Task: Set Answer 3 of the radio button to "Objectives".
Action: Mouse moved to (602, 434)
Screenshot: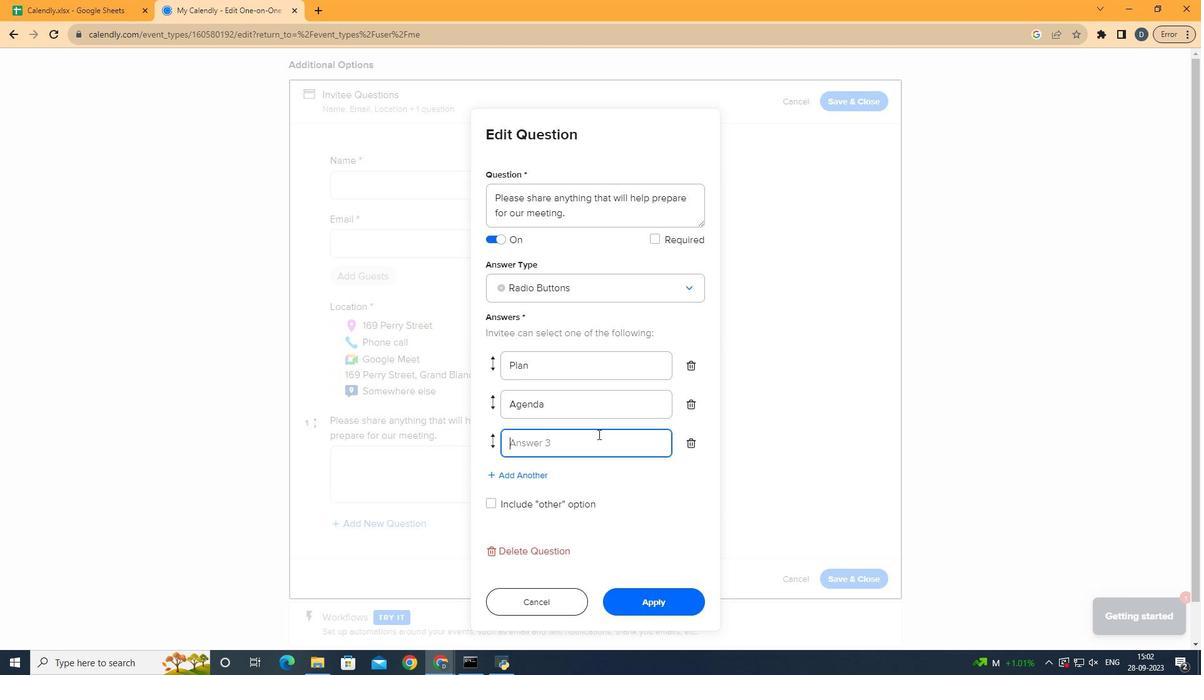 
Action: Mouse pressed left at (602, 434)
Screenshot: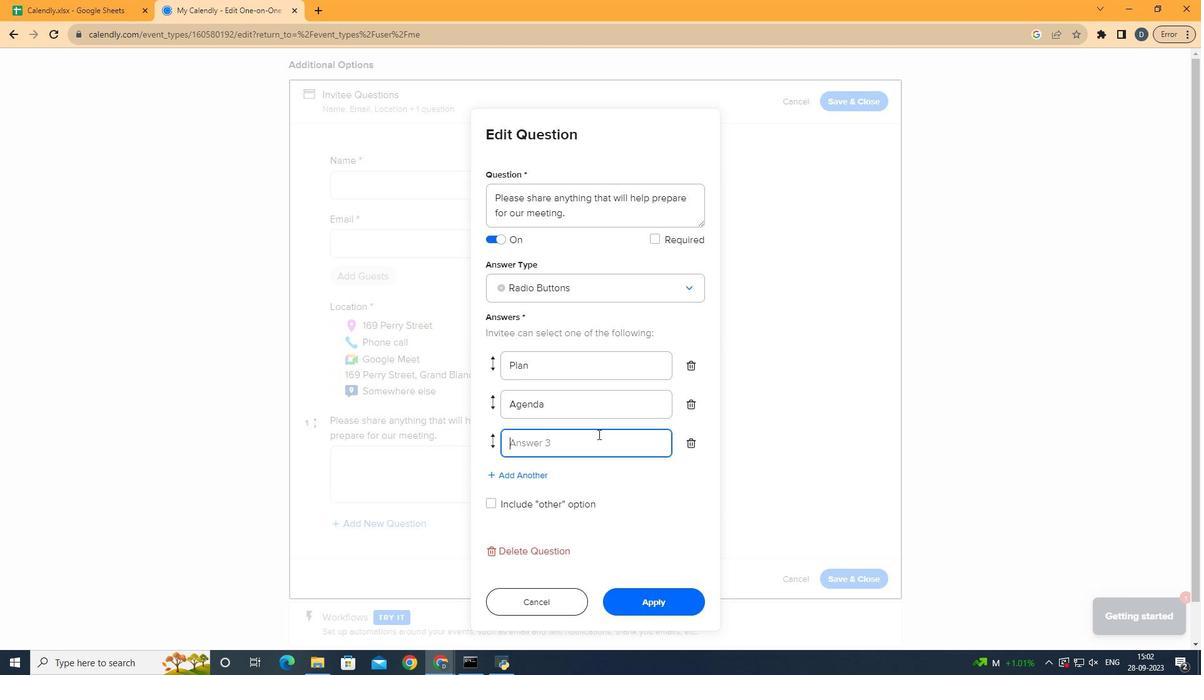
Action: Mouse moved to (598, 434)
Screenshot: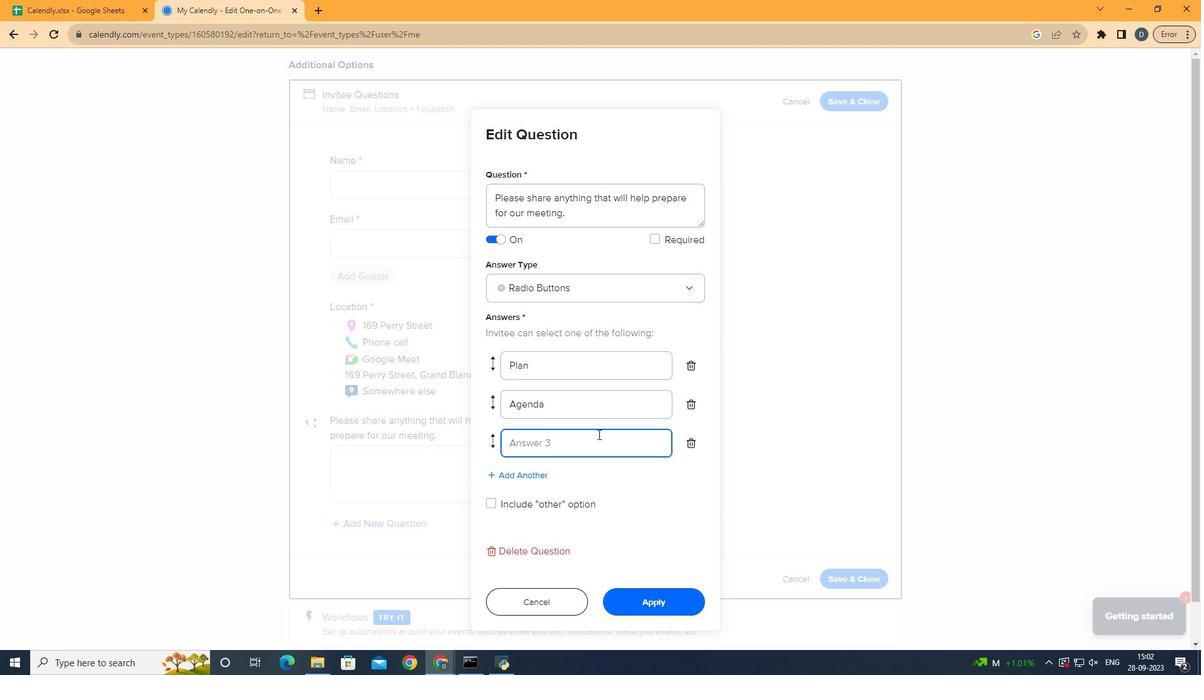
Action: Key pressed <Key.shift>Objectives
Screenshot: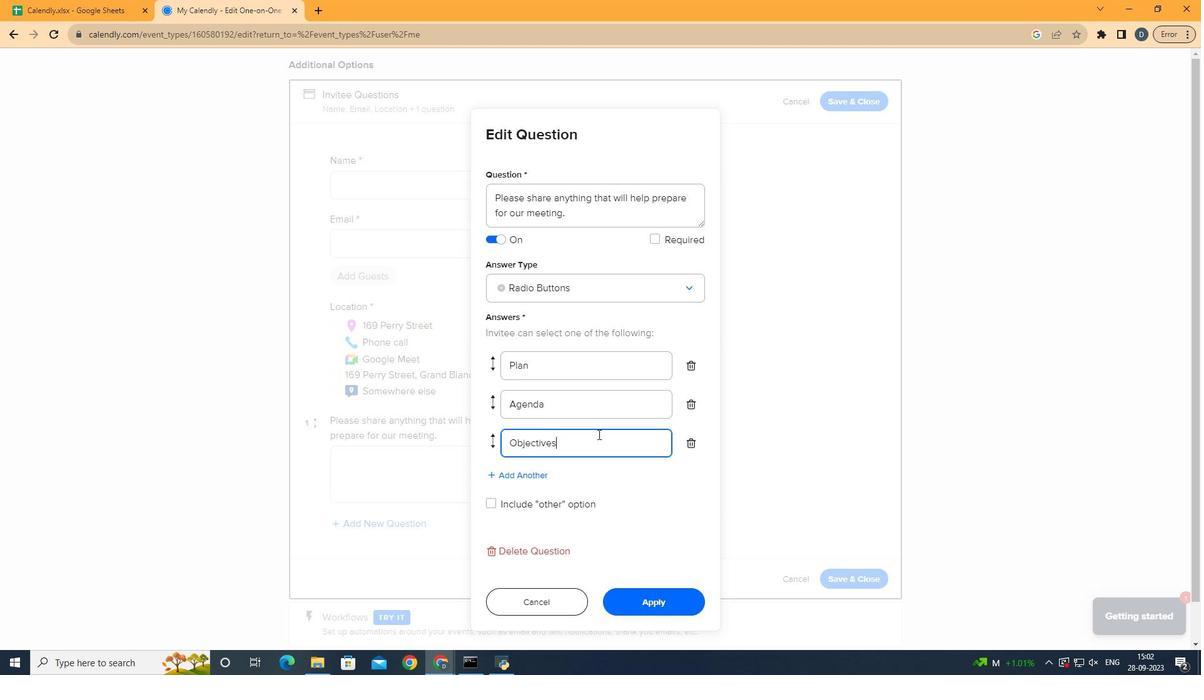 
Action: Mouse moved to (635, 490)
Screenshot: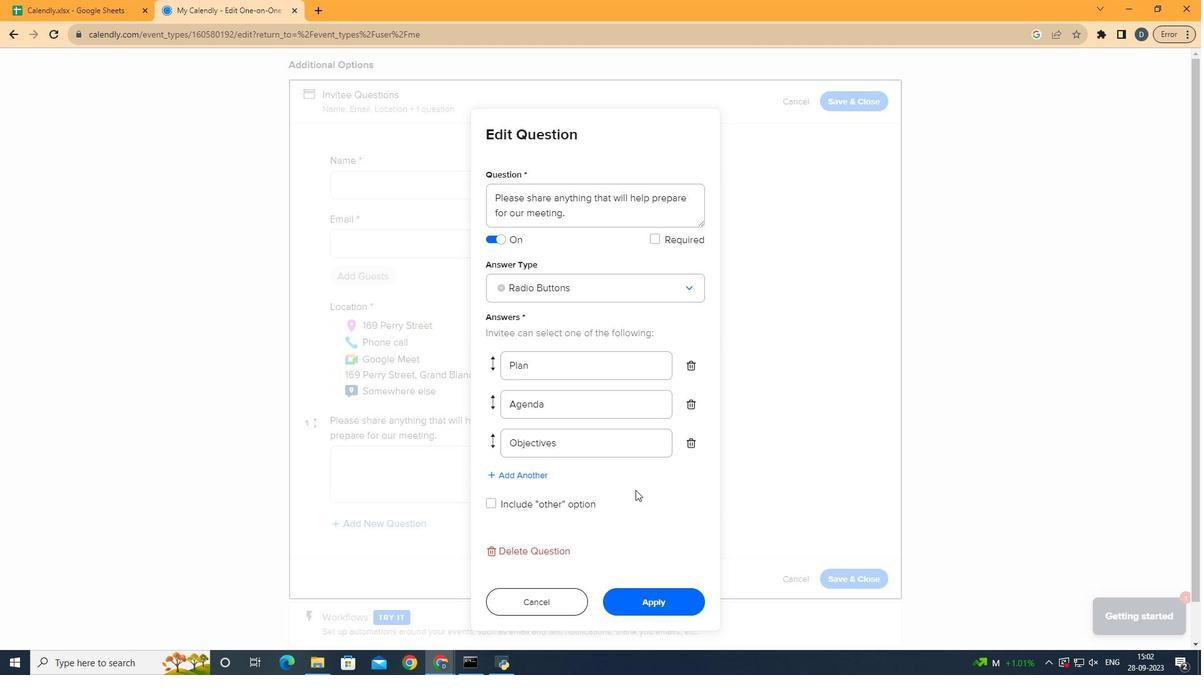 
Action: Mouse pressed left at (635, 490)
Screenshot: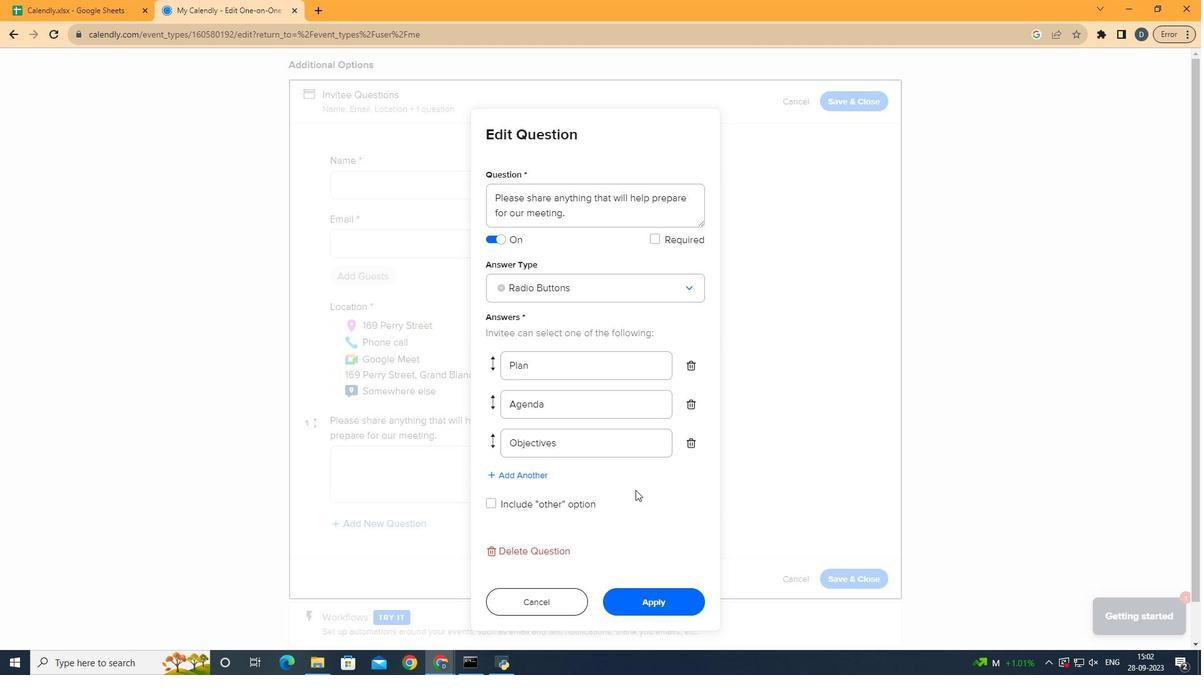 
